 Task: Filter services by location "United States".
Action: Mouse moved to (375, 74)
Screenshot: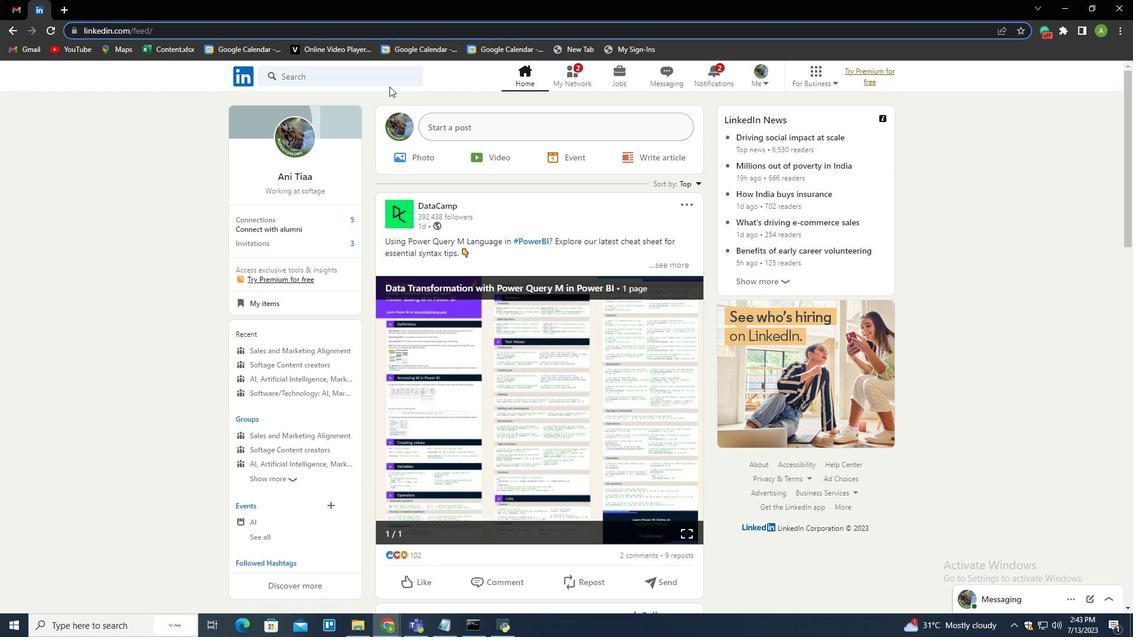 
Action: Mouse pressed left at (375, 74)
Screenshot: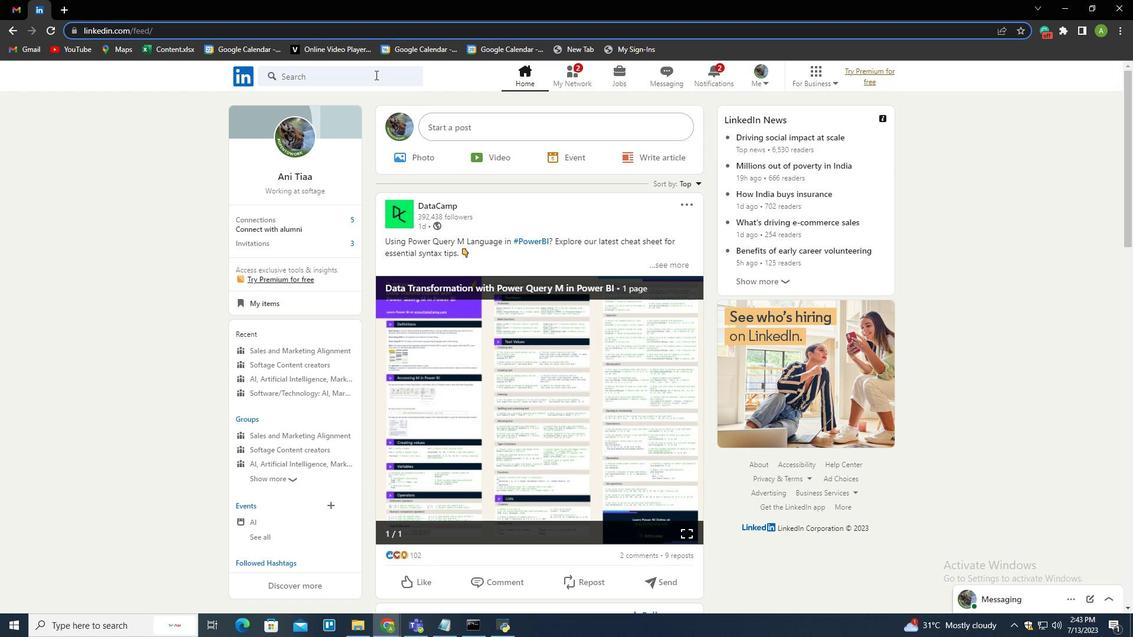
Action: Mouse moved to (371, 87)
Screenshot: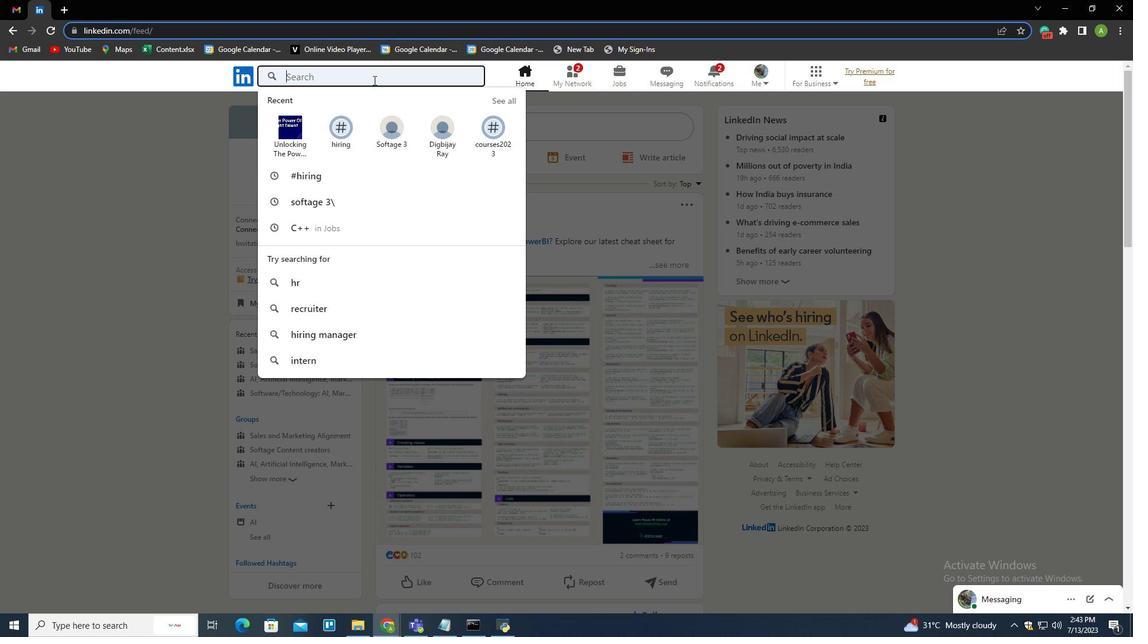 
Action: Key pressed hiring<Key.enter>
Screenshot: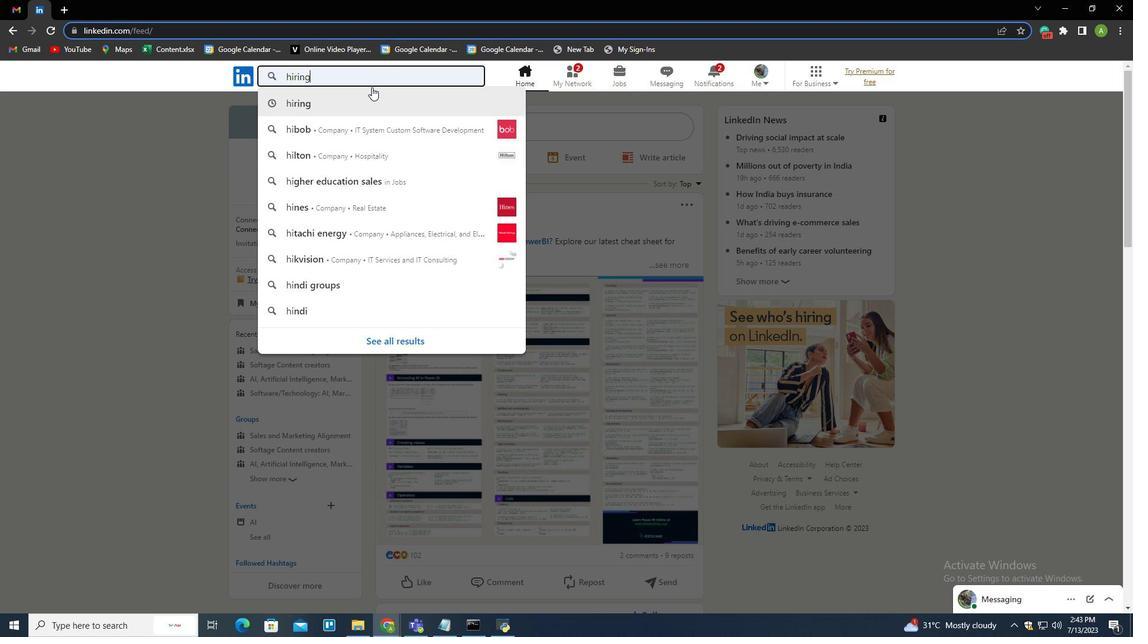 
Action: Mouse moved to (701, 109)
Screenshot: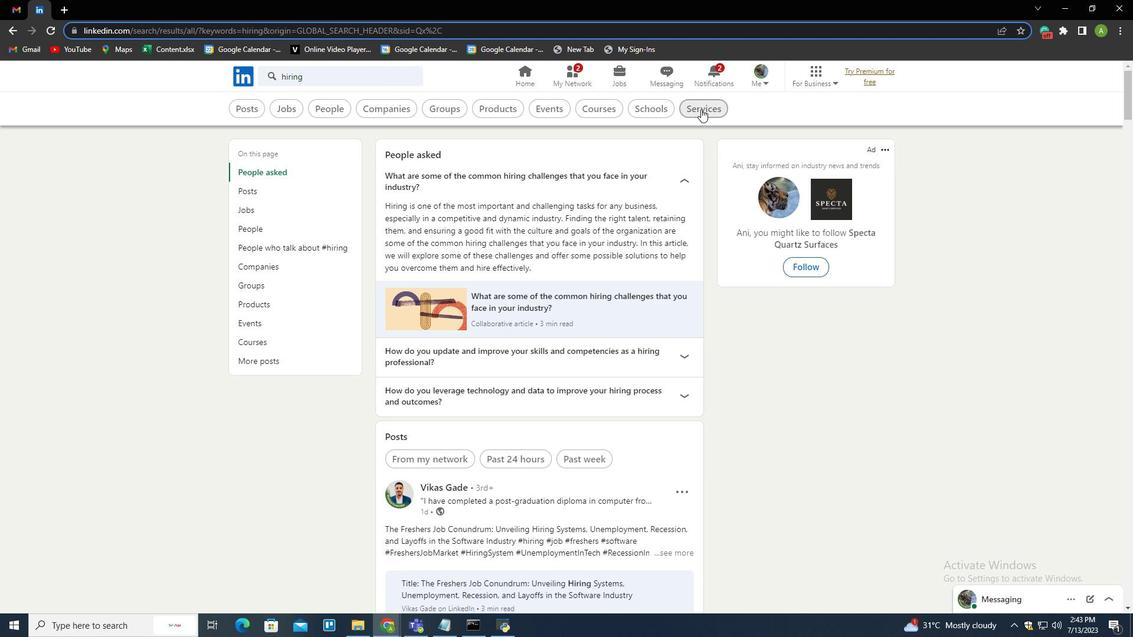 
Action: Mouse pressed left at (701, 109)
Screenshot: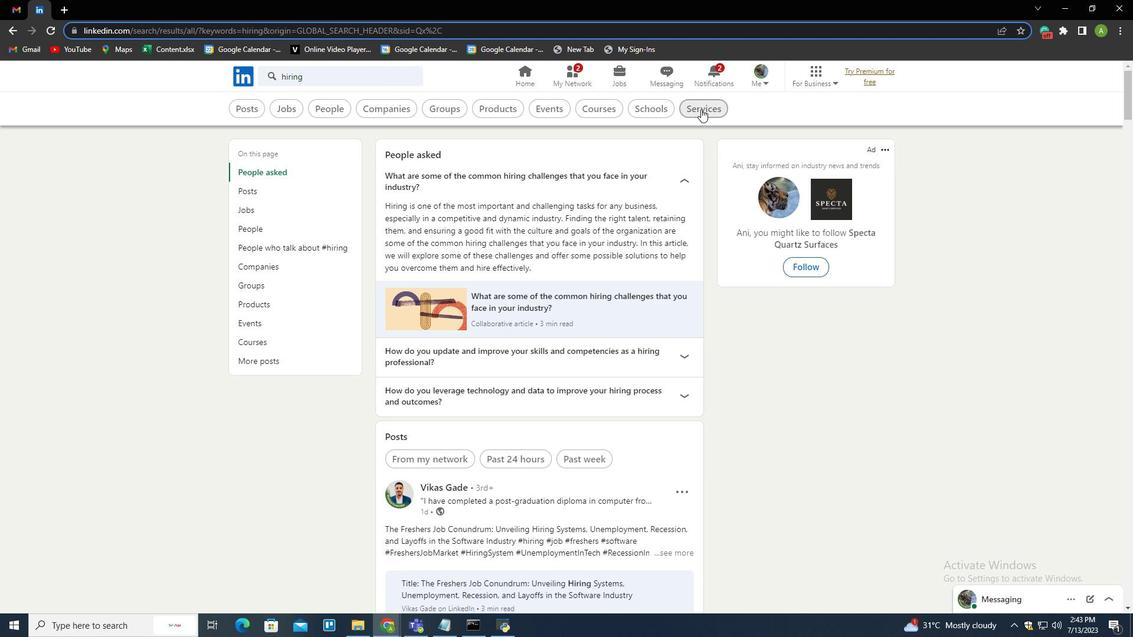 
Action: Mouse moved to (457, 106)
Screenshot: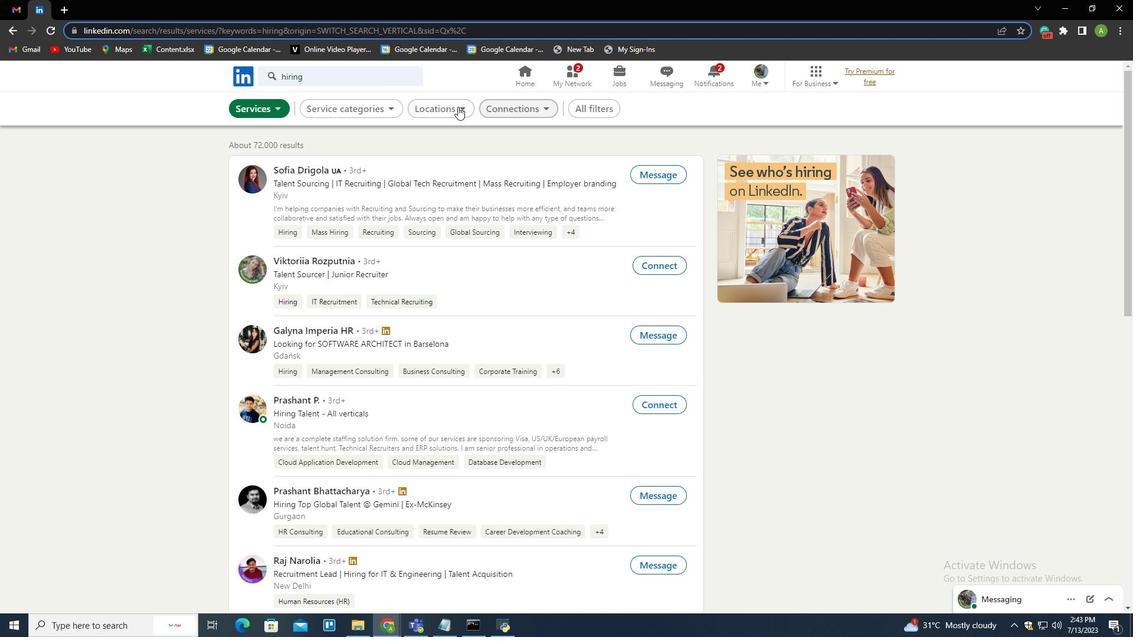 
Action: Mouse pressed left at (457, 106)
Screenshot: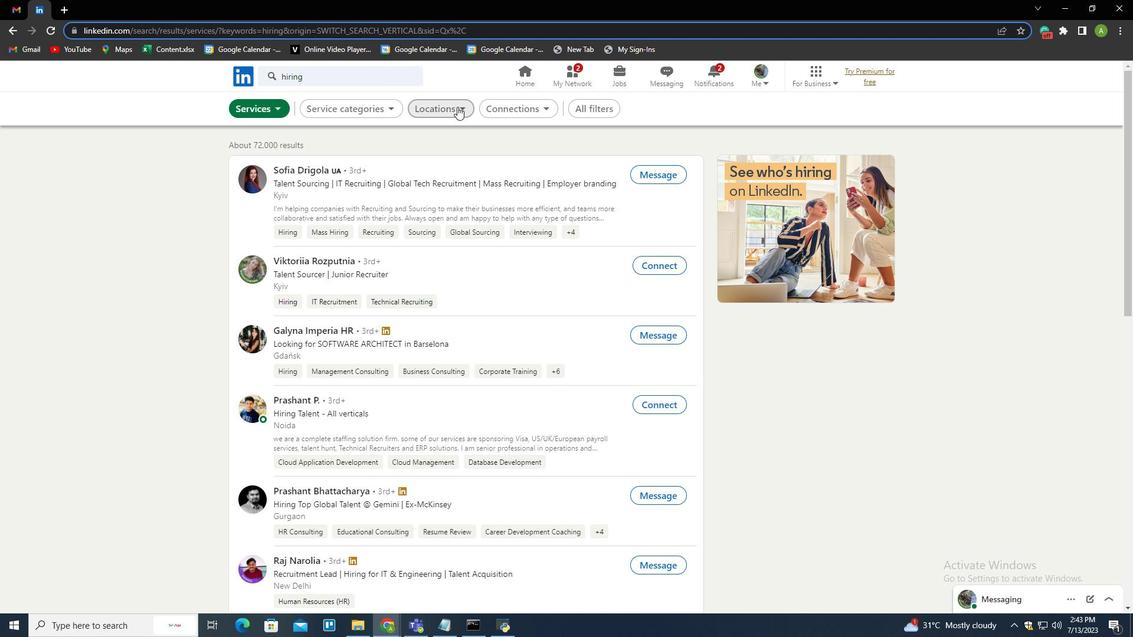 
Action: Mouse moved to (393, 174)
Screenshot: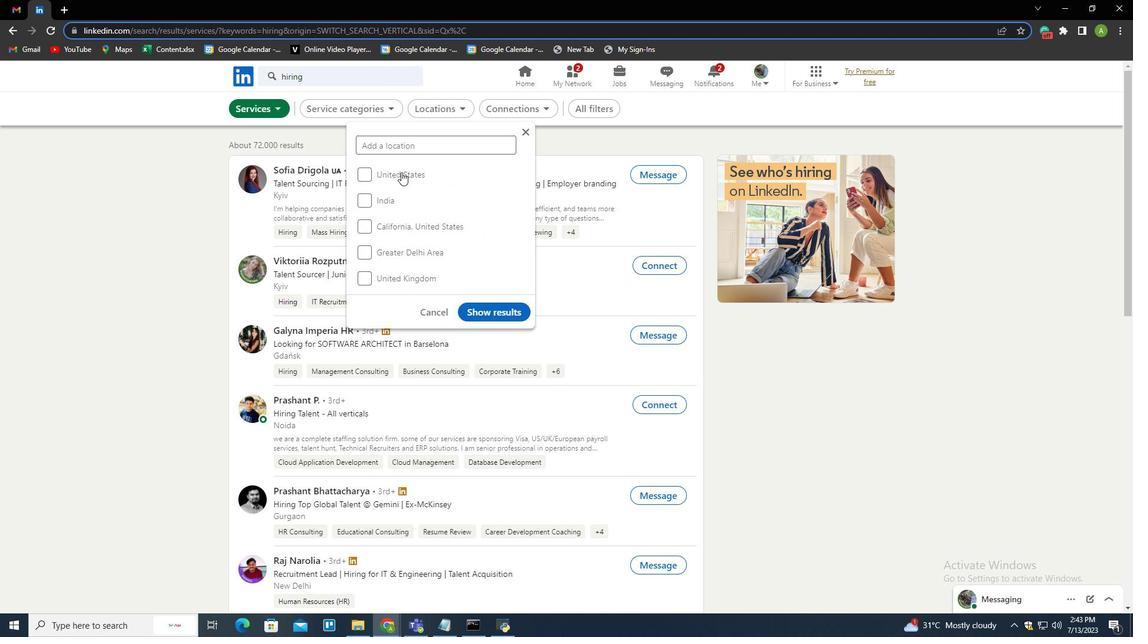 
Action: Mouse pressed left at (393, 174)
Screenshot: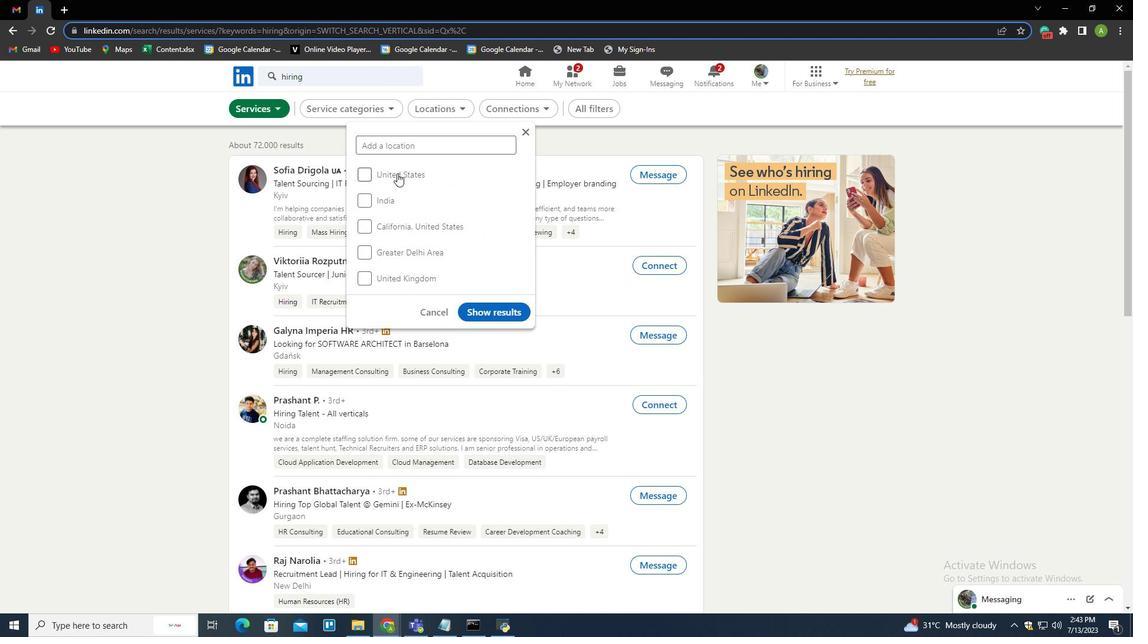 
Action: Mouse moved to (479, 307)
Screenshot: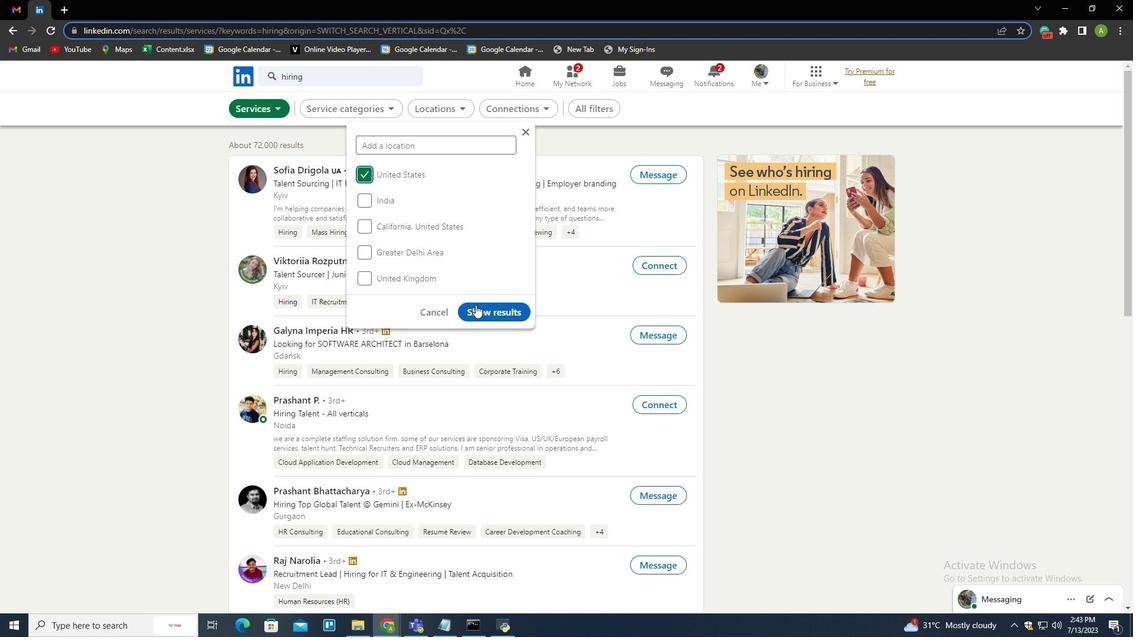 
Action: Mouse pressed left at (479, 307)
Screenshot: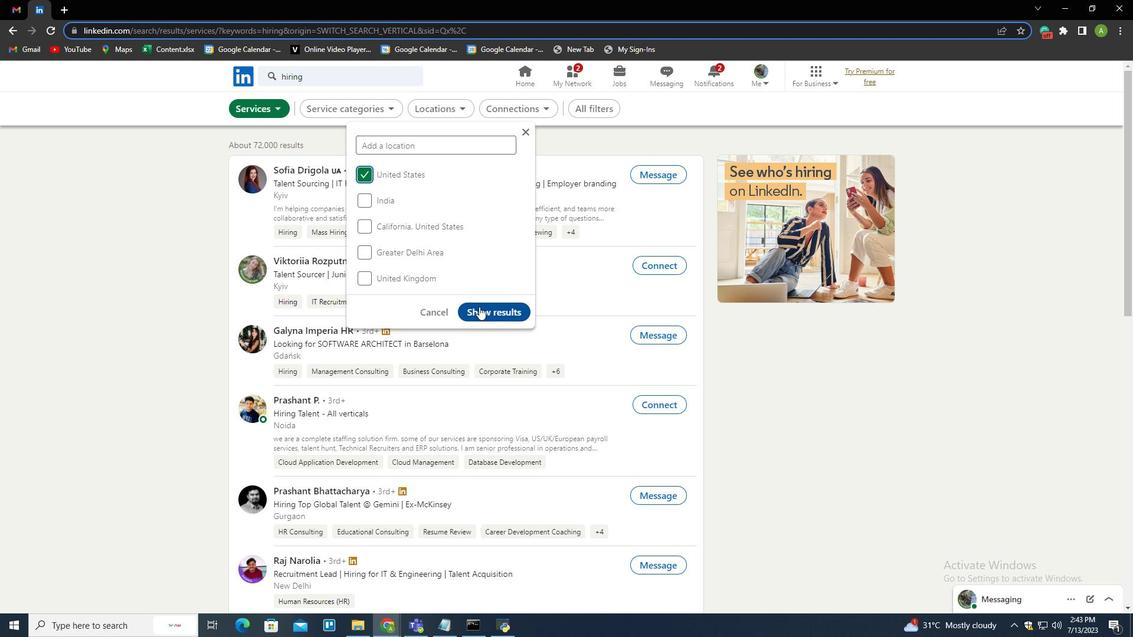 
